Task: Write the message "Tone and style: Engaging, conversational, and informative".
Action: Mouse moved to (838, 222)
Screenshot: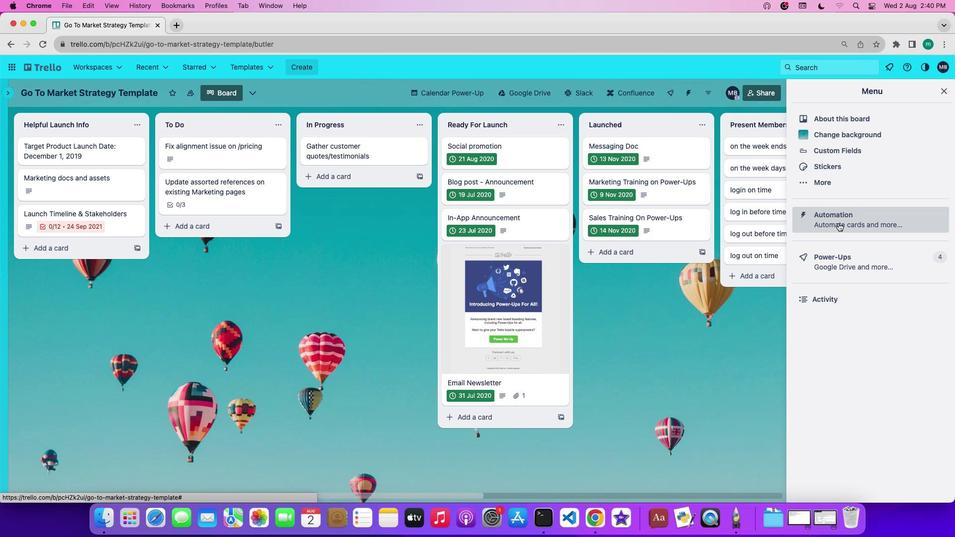 
Action: Mouse pressed left at (838, 222)
Screenshot: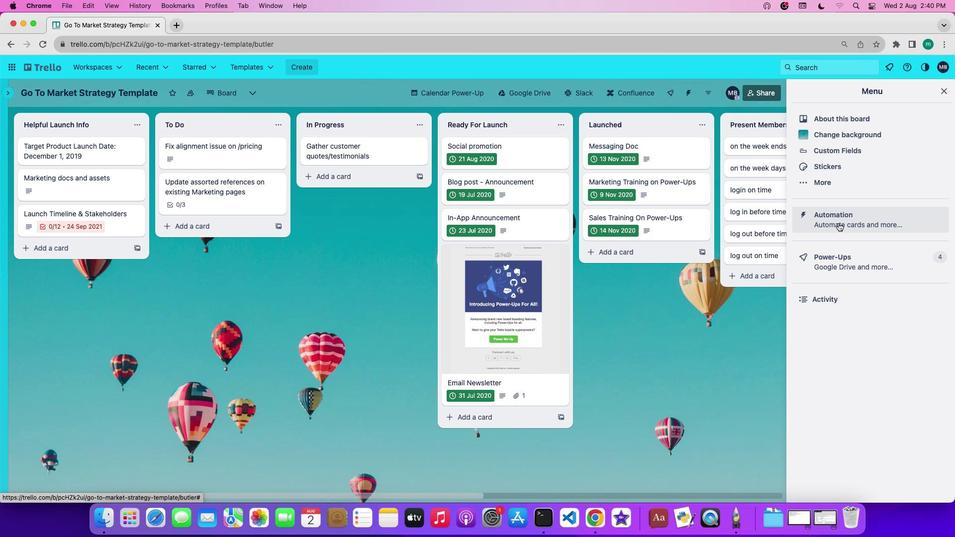 
Action: Mouse moved to (66, 255)
Screenshot: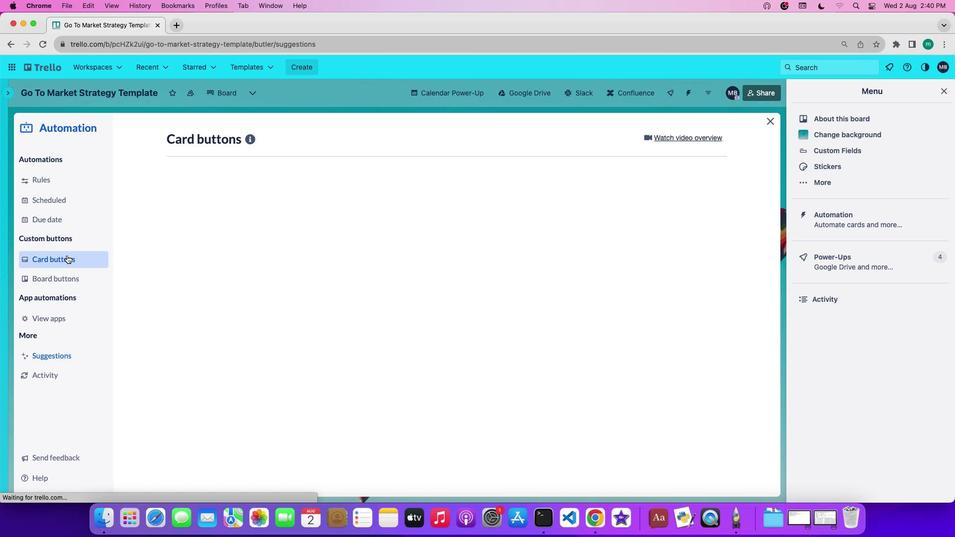 
Action: Mouse pressed left at (66, 255)
Screenshot: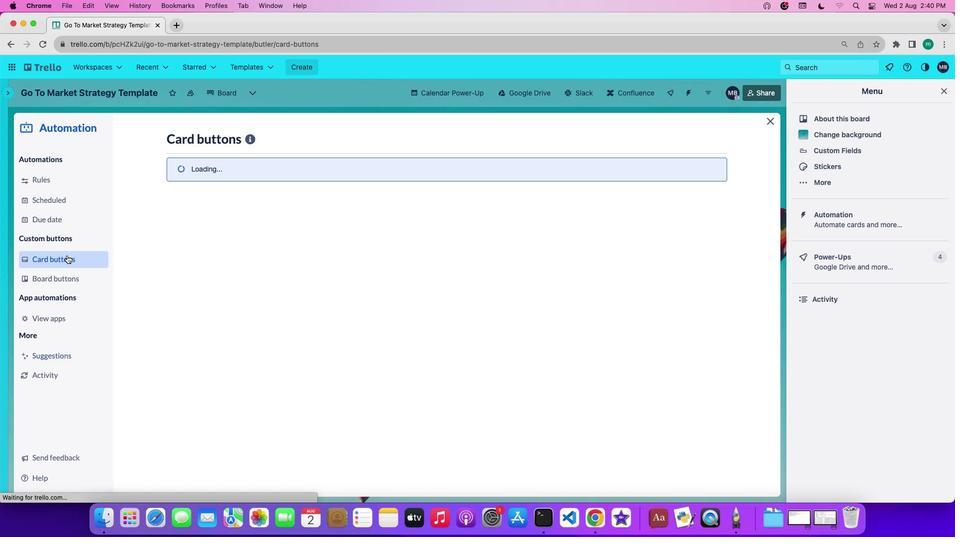 
Action: Mouse moved to (219, 349)
Screenshot: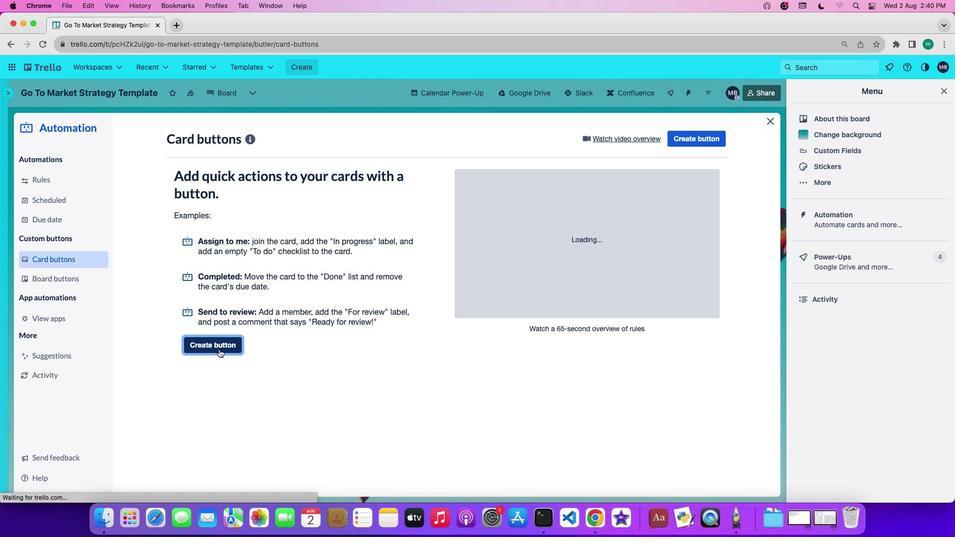 
Action: Mouse pressed left at (219, 349)
Screenshot: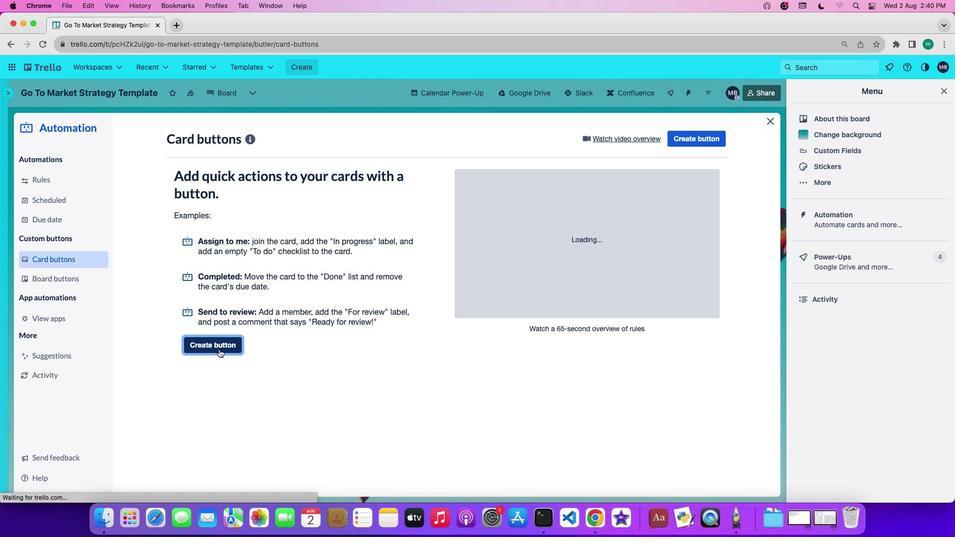 
Action: Mouse moved to (383, 262)
Screenshot: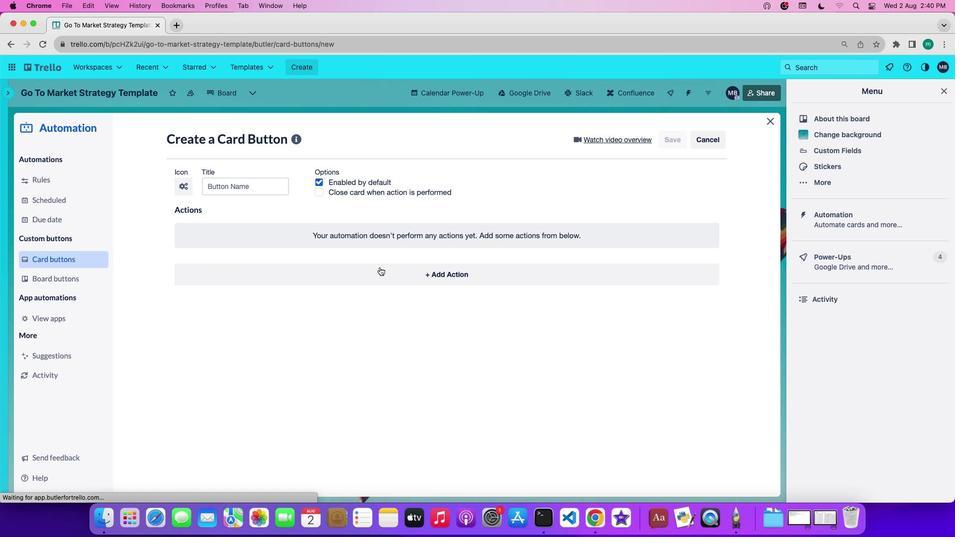 
Action: Mouse pressed left at (383, 262)
Screenshot: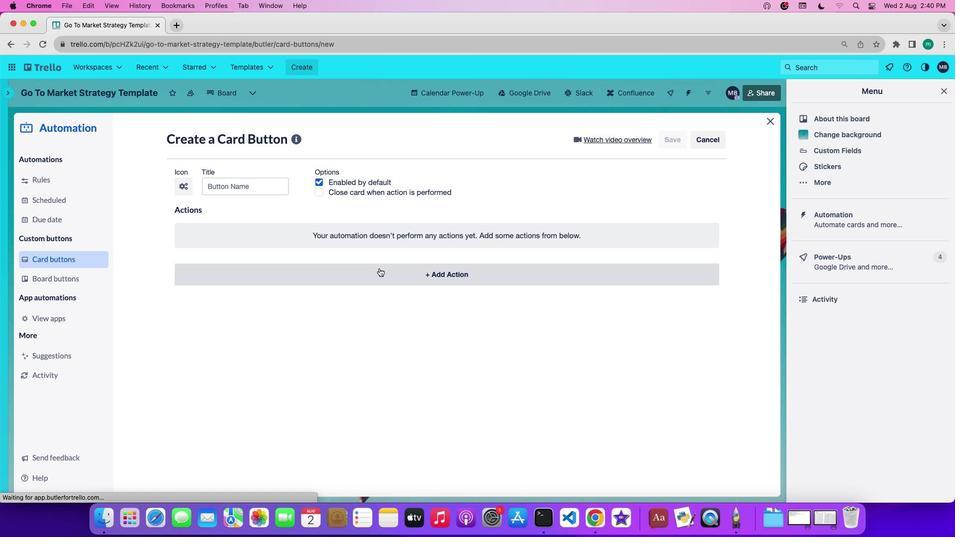 
Action: Mouse moved to (379, 268)
Screenshot: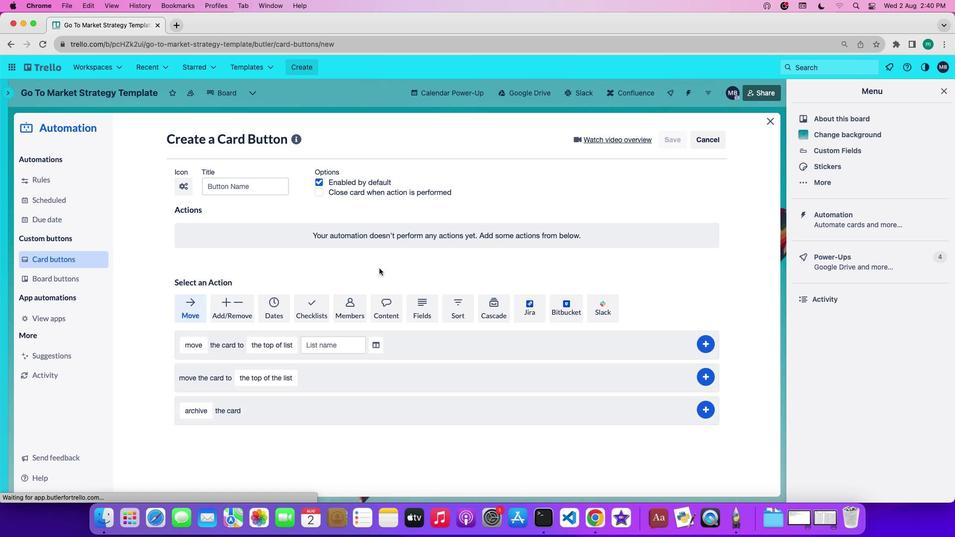 
Action: Mouse pressed left at (379, 268)
Screenshot: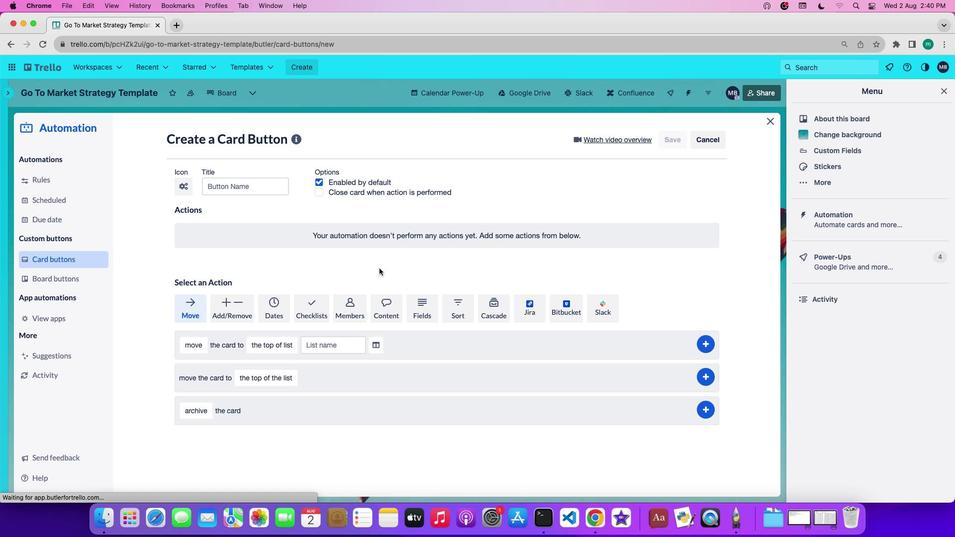 
Action: Mouse moved to (379, 307)
Screenshot: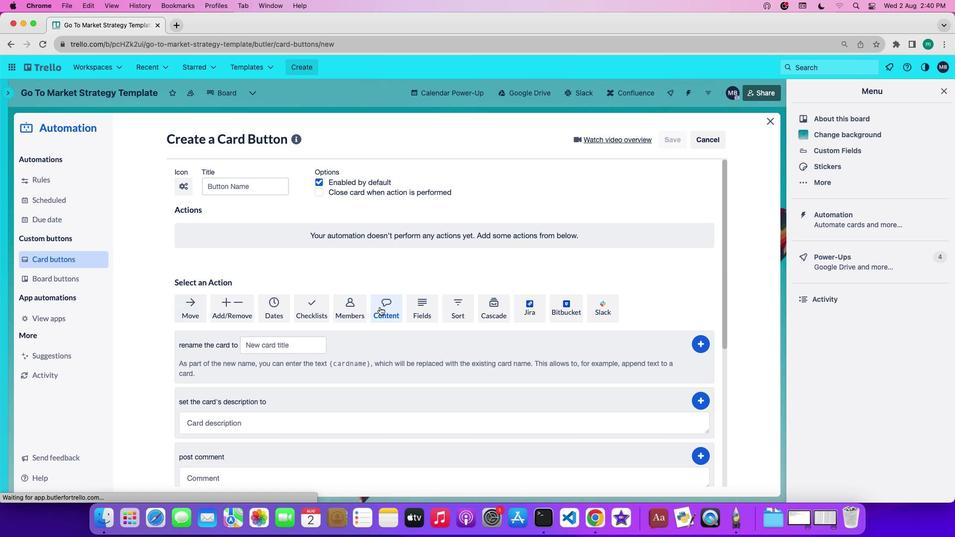 
Action: Mouse pressed left at (379, 307)
Screenshot: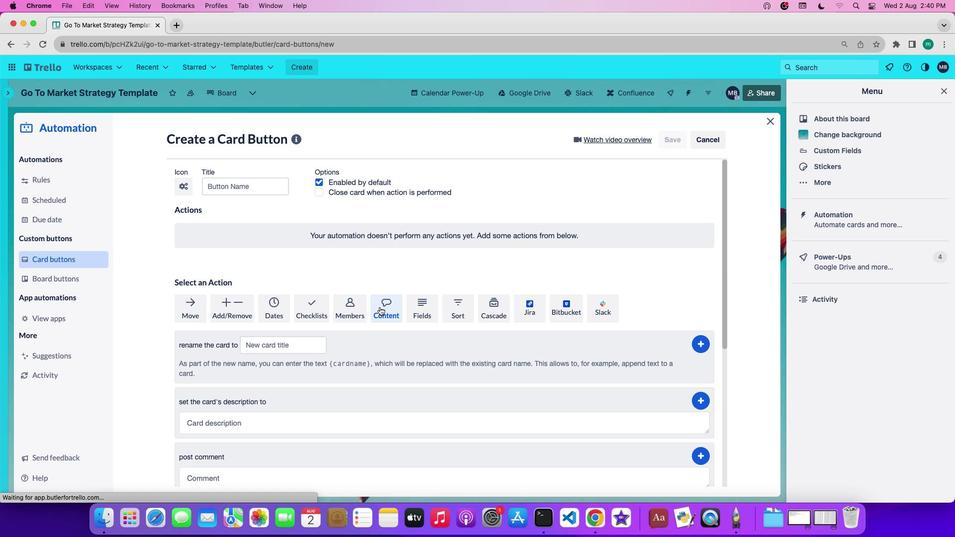 
Action: Mouse moved to (340, 394)
Screenshot: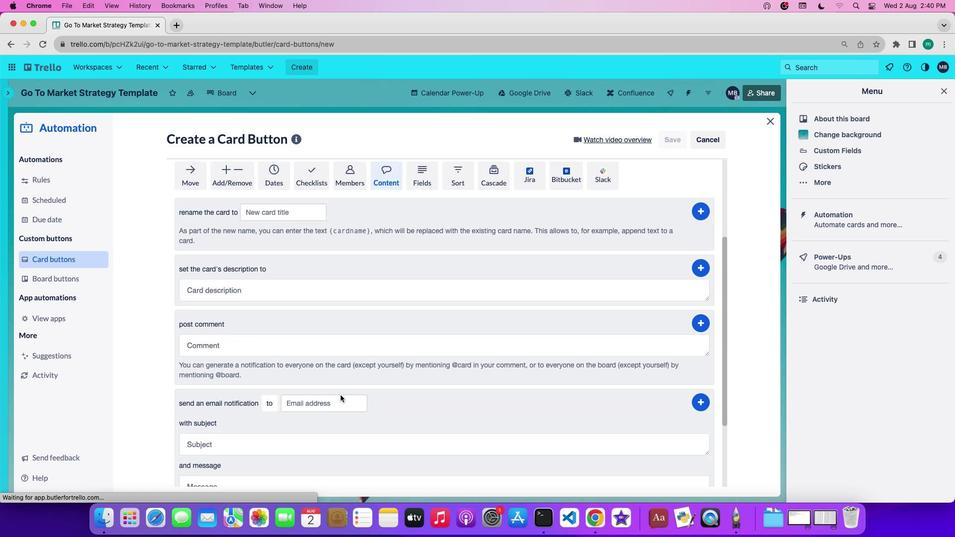 
Action: Mouse scrolled (340, 394) with delta (0, 0)
Screenshot: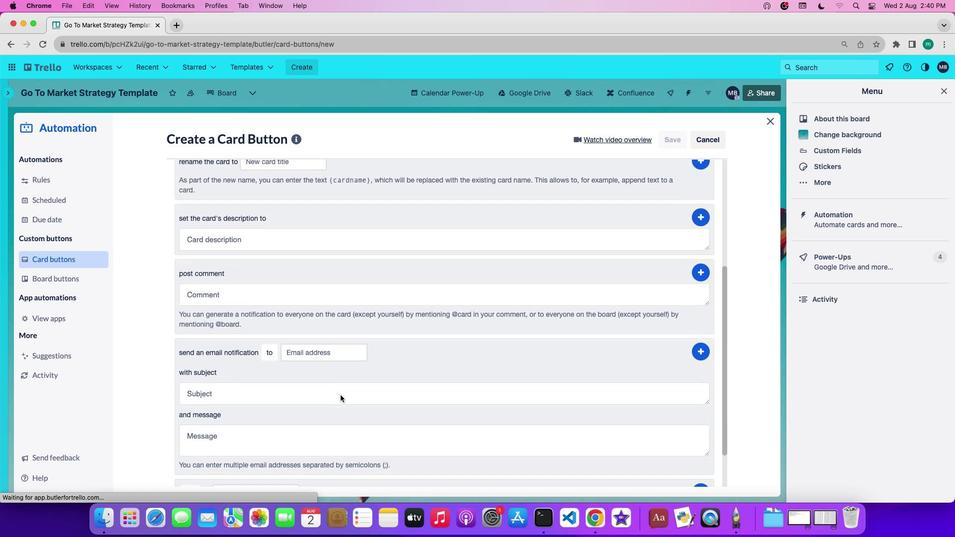 
Action: Mouse scrolled (340, 394) with delta (0, 0)
Screenshot: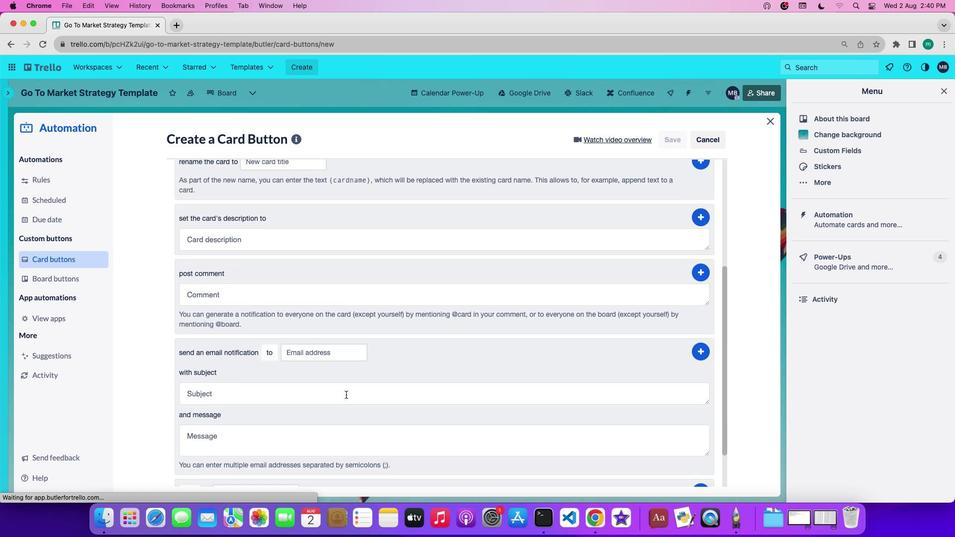 
Action: Mouse scrolled (340, 394) with delta (0, -1)
Screenshot: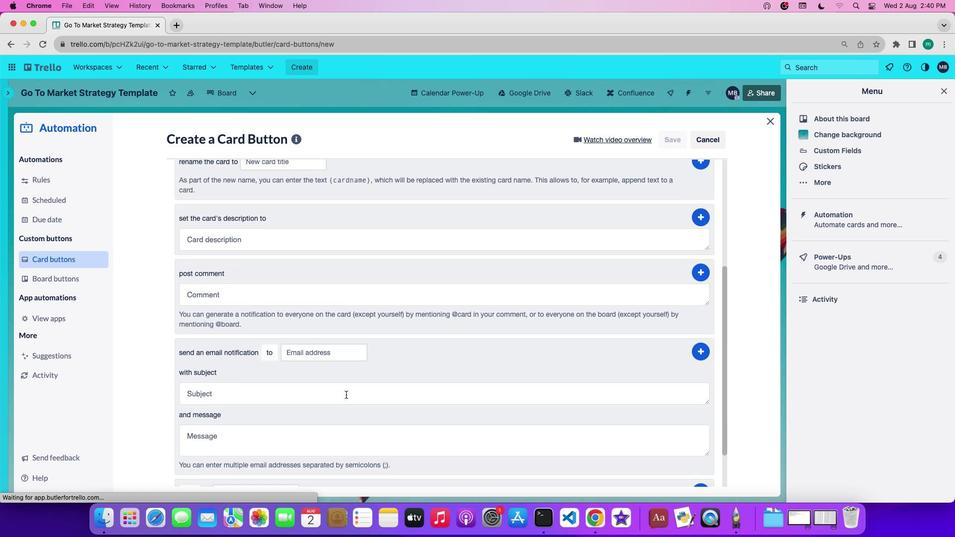 
Action: Mouse scrolled (340, 394) with delta (0, -1)
Screenshot: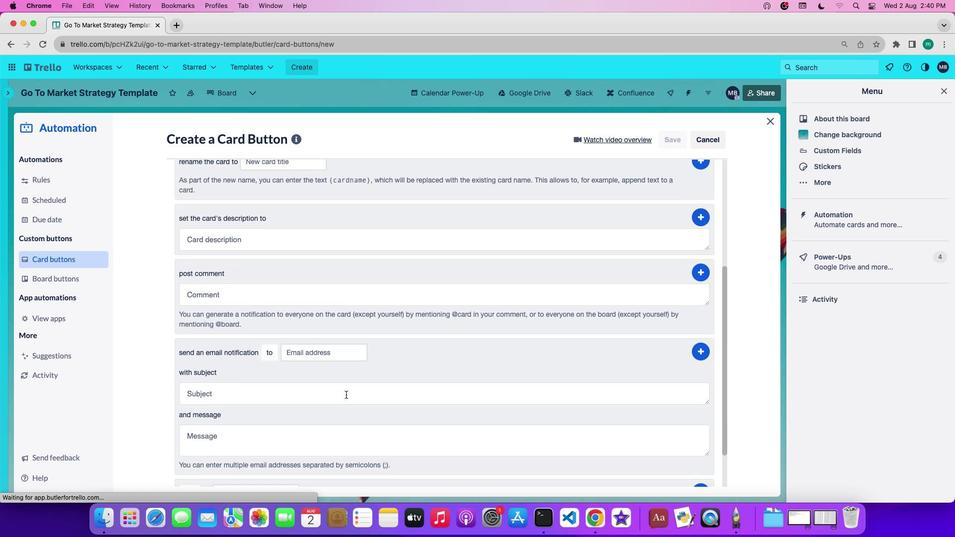 
Action: Mouse moved to (351, 393)
Screenshot: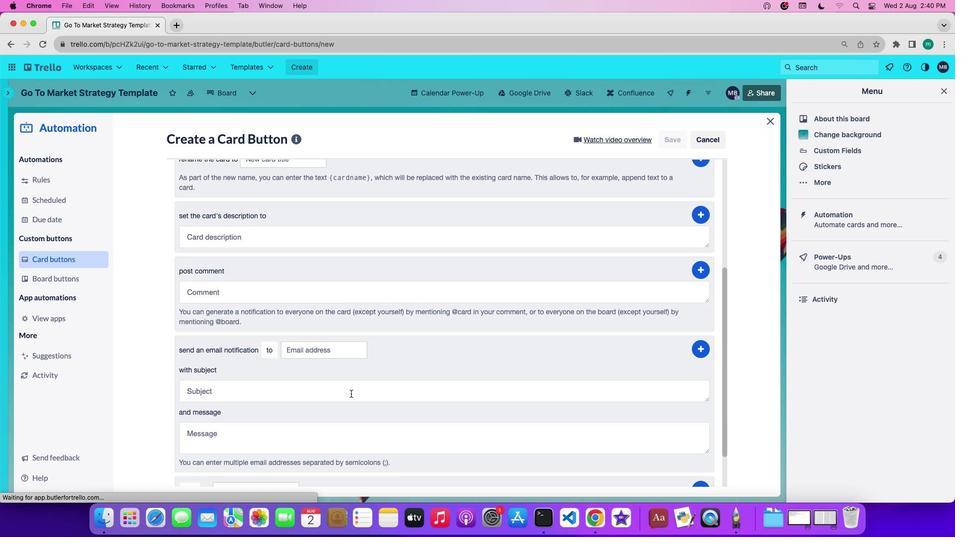 
Action: Mouse scrolled (351, 393) with delta (0, 0)
Screenshot: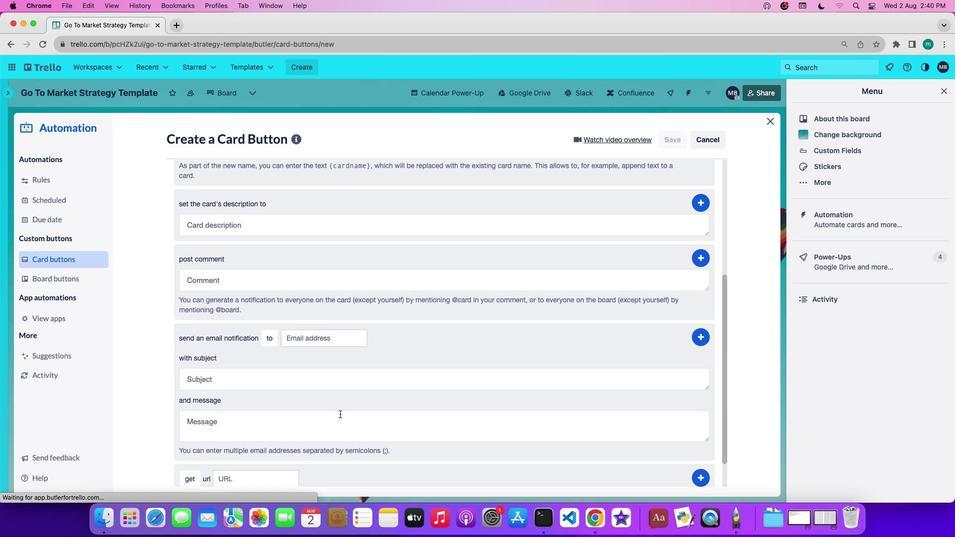 
Action: Mouse scrolled (351, 393) with delta (0, 0)
Screenshot: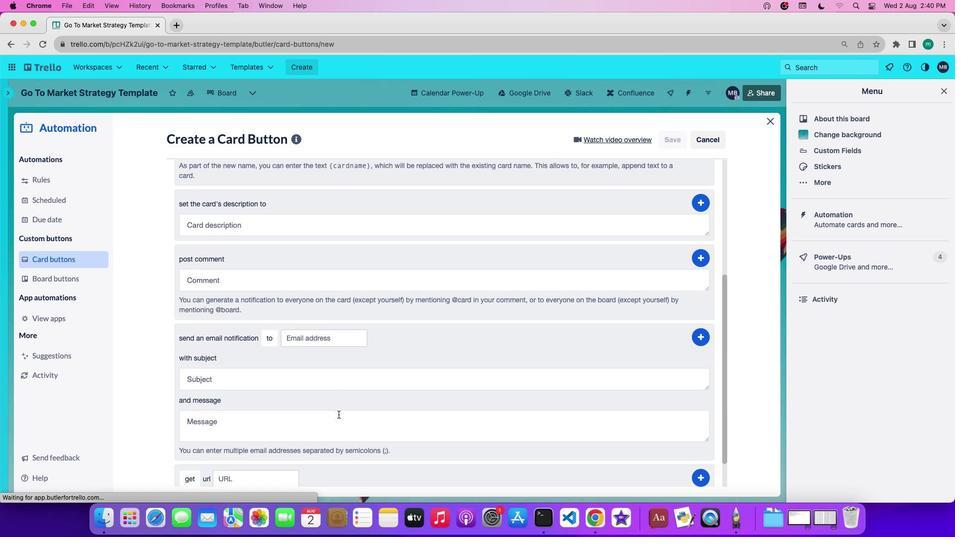 
Action: Mouse moved to (326, 421)
Screenshot: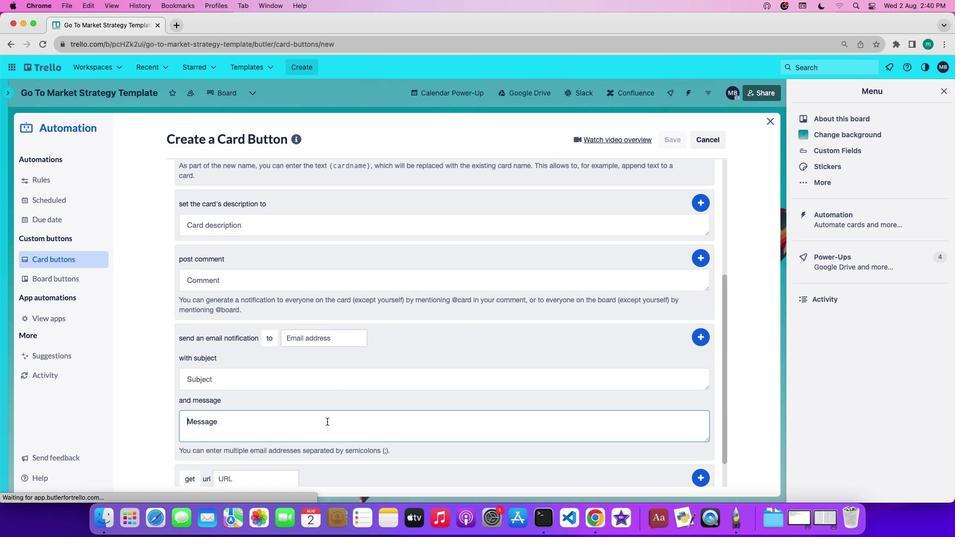 
Action: Mouse pressed left at (326, 421)
Screenshot: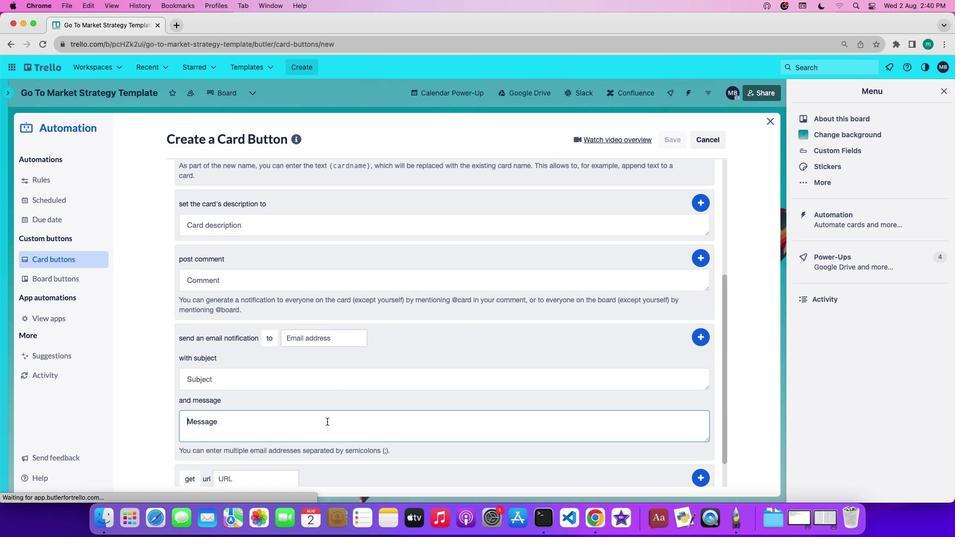 
Action: Key pressed Key.shift'T''o''n''e'Key.space'a''n''d''s''t''y''l''e'Key.shift_r':'Key.shift'E''n''g''a''g''i''n''g'',''c''o''n''v''e''r''s''a''t''i''o''n''a''l'',''a''n''d'Key.space'i''n''f''o''r''m''a''t''i''v''e''.'
Screenshot: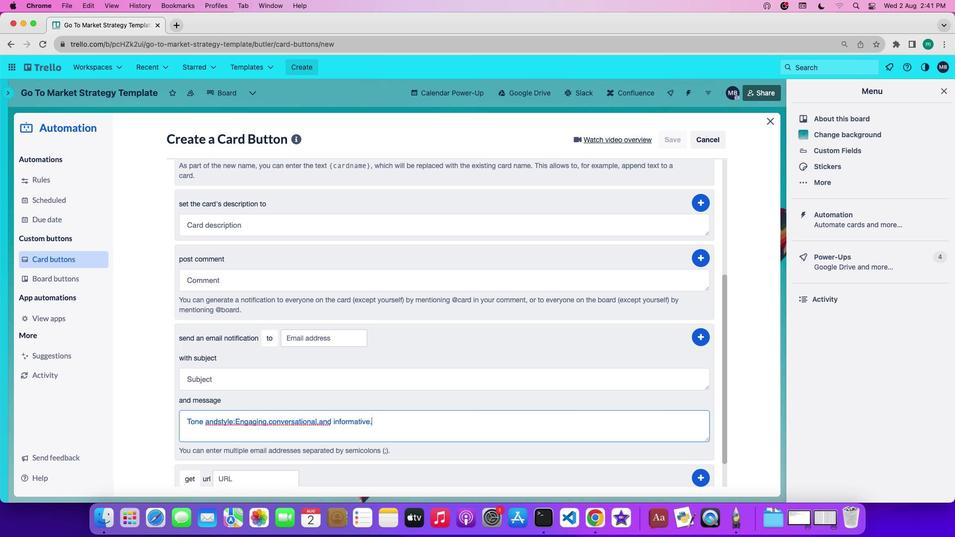 
